 Task: Set the Billing contact to 'does not match regex' while creating a New Invoice.
Action: Mouse moved to (172, 20)
Screenshot: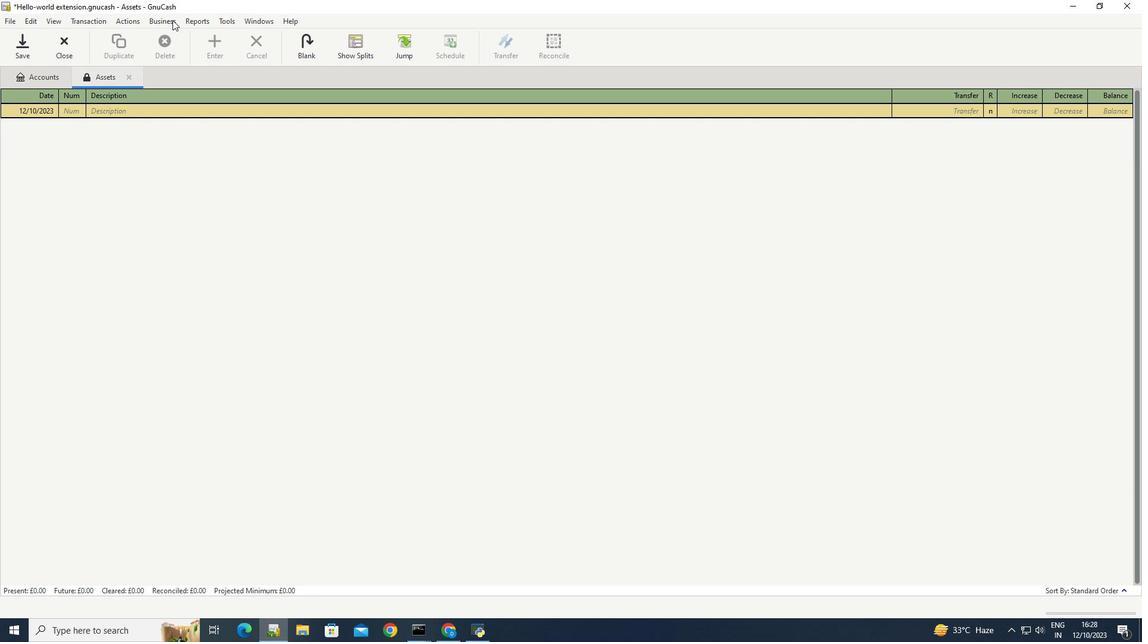 
Action: Mouse pressed left at (172, 20)
Screenshot: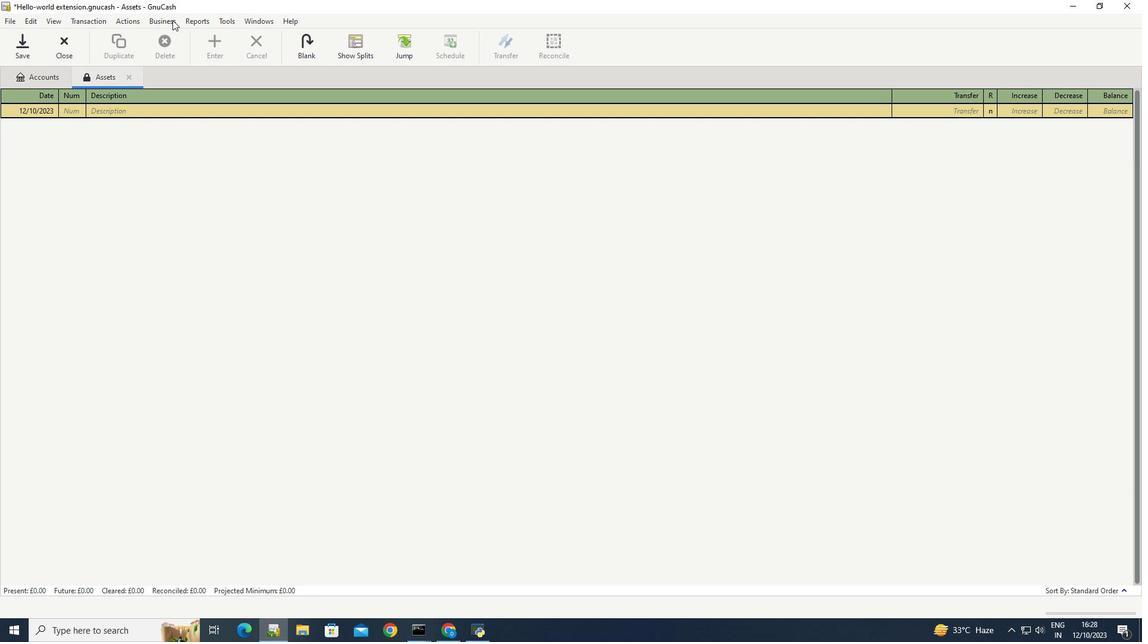 
Action: Mouse moved to (309, 81)
Screenshot: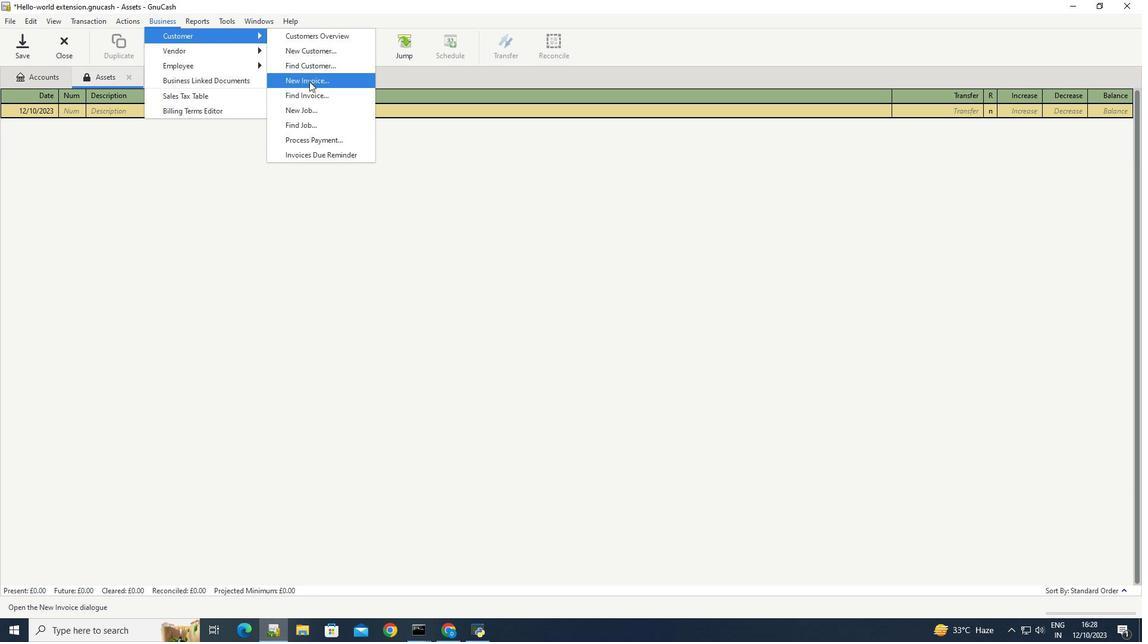 
Action: Mouse pressed left at (309, 81)
Screenshot: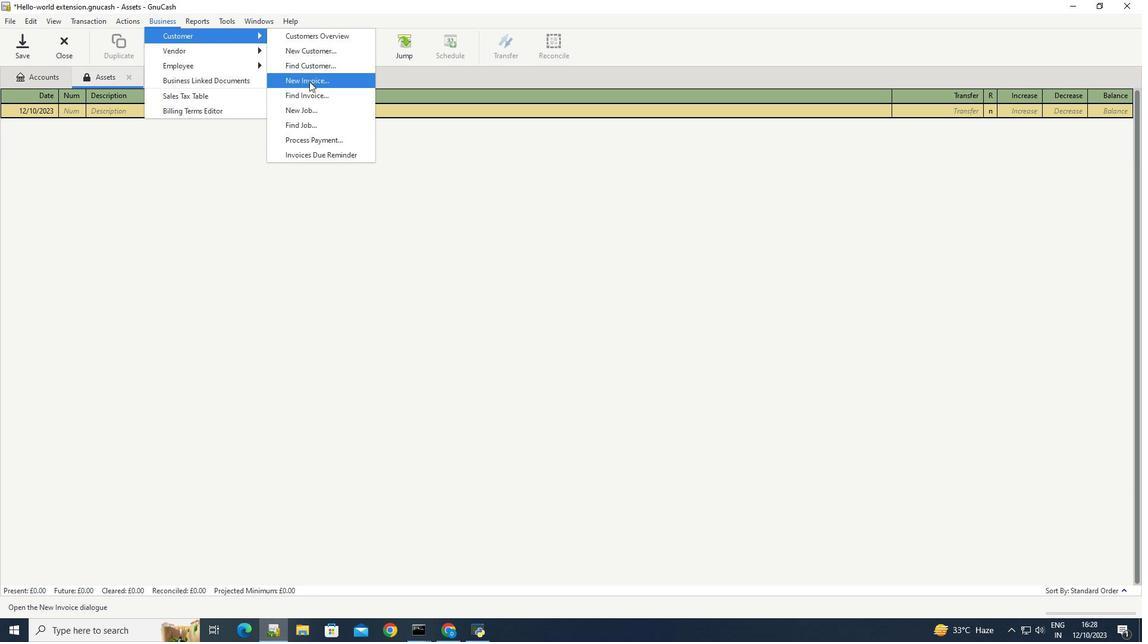 
Action: Mouse moved to (646, 323)
Screenshot: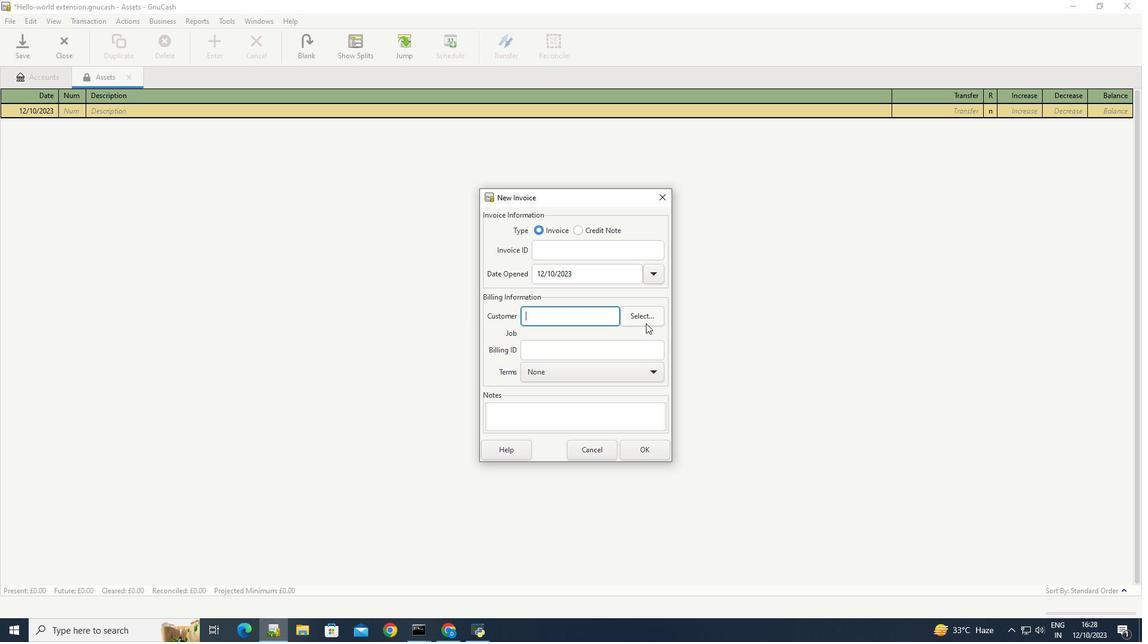 
Action: Mouse pressed left at (646, 323)
Screenshot: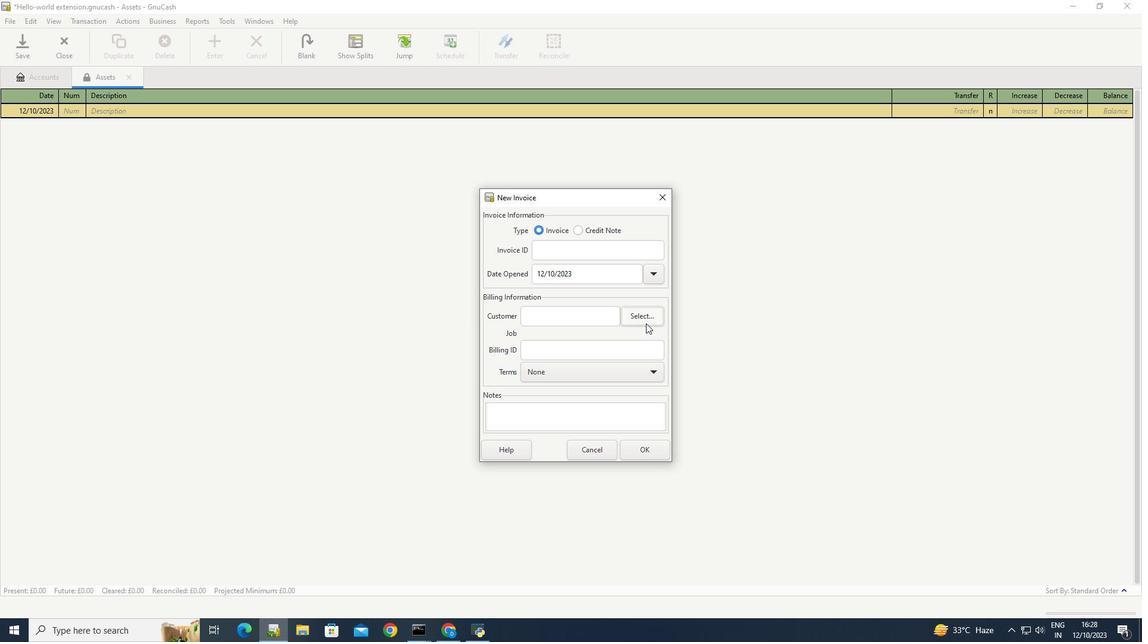 
Action: Mouse moved to (440, 281)
Screenshot: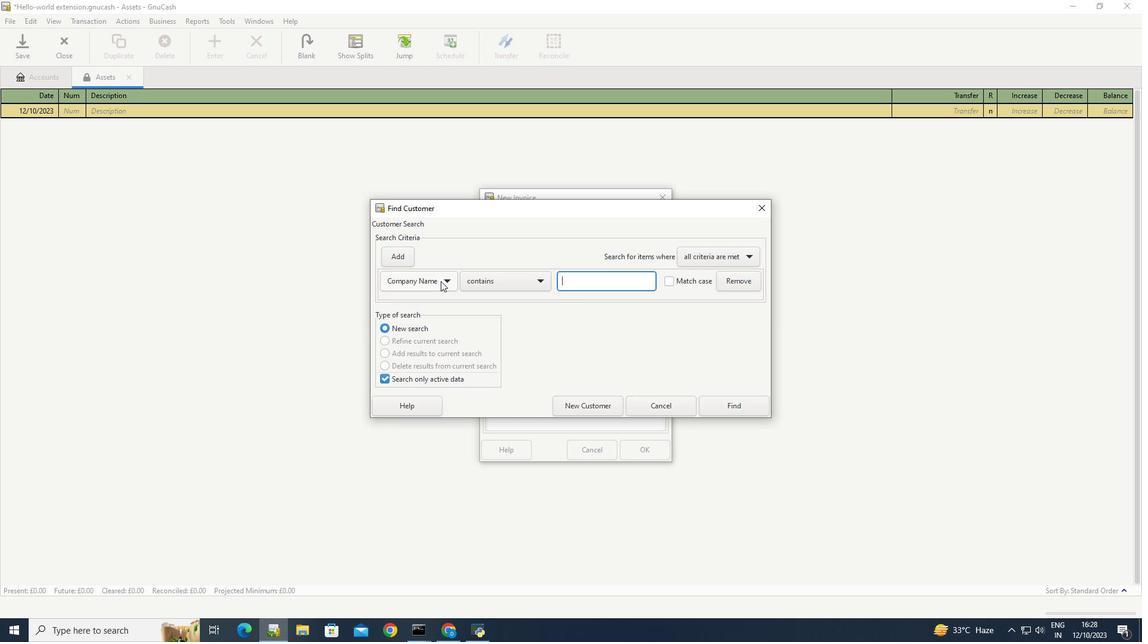 
Action: Mouse pressed left at (440, 281)
Screenshot: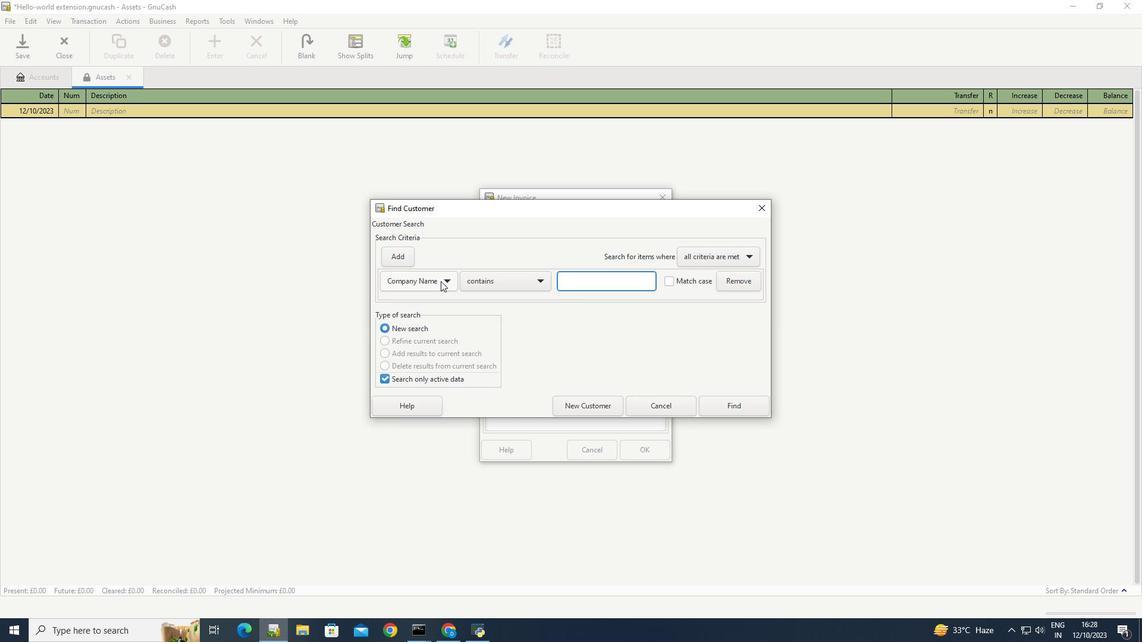 
Action: Mouse moved to (417, 315)
Screenshot: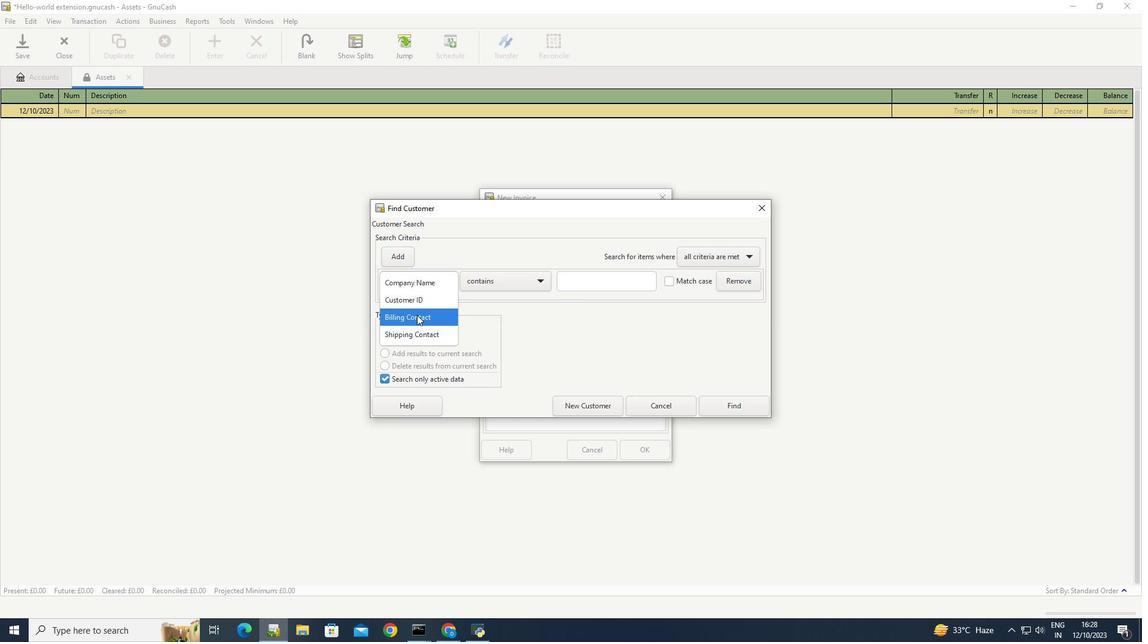 
Action: Mouse pressed left at (417, 315)
Screenshot: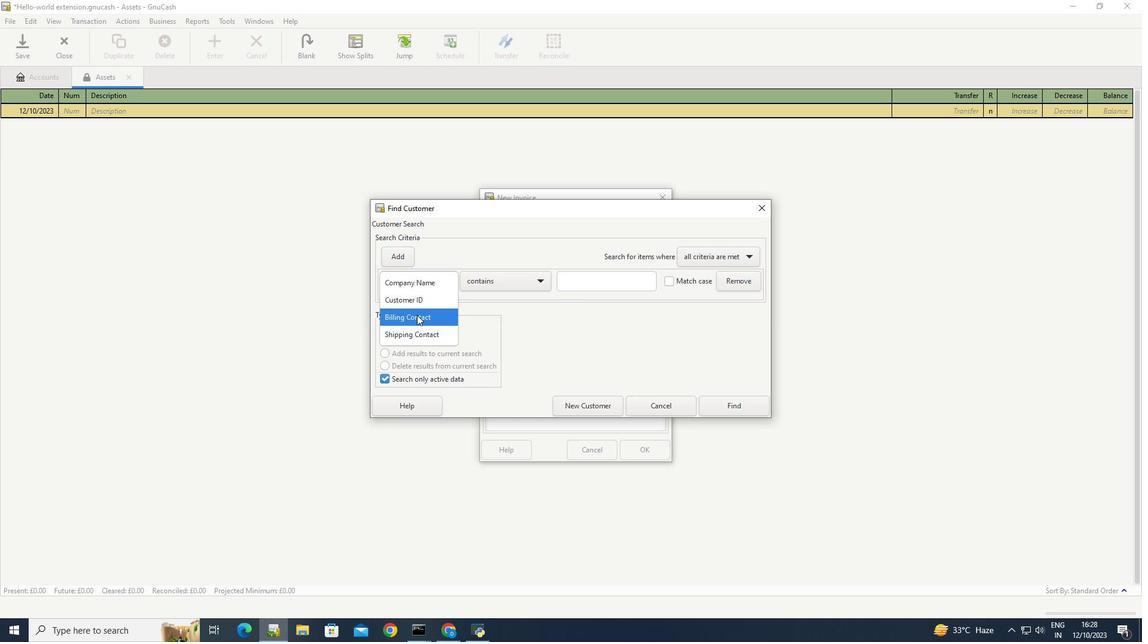 
Action: Mouse moved to (537, 280)
Screenshot: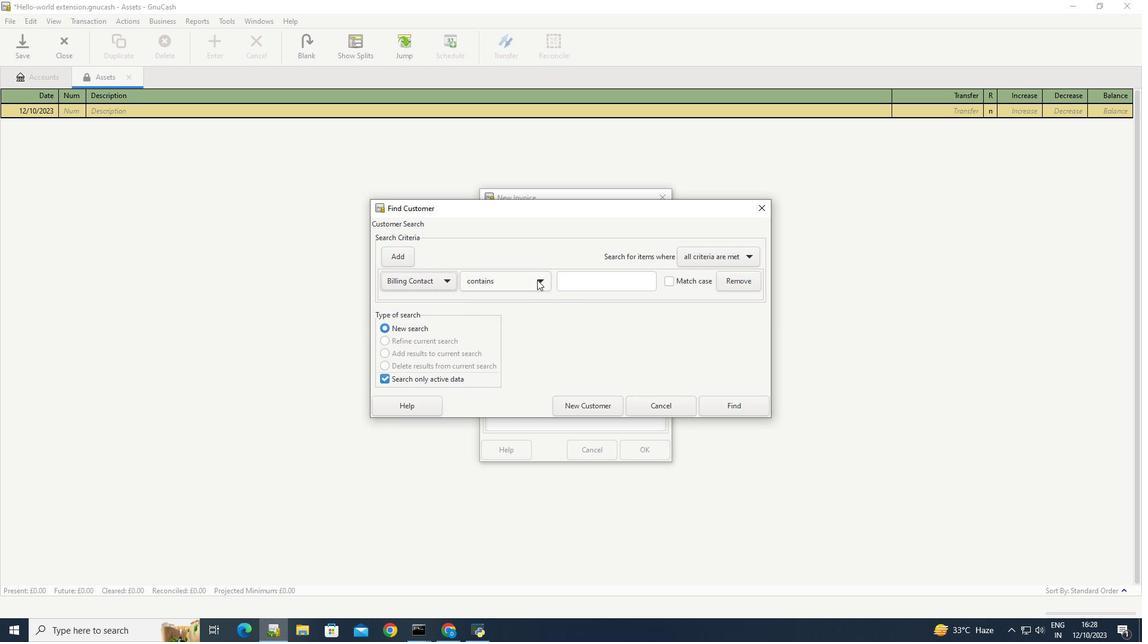 
Action: Mouse pressed left at (537, 280)
Screenshot: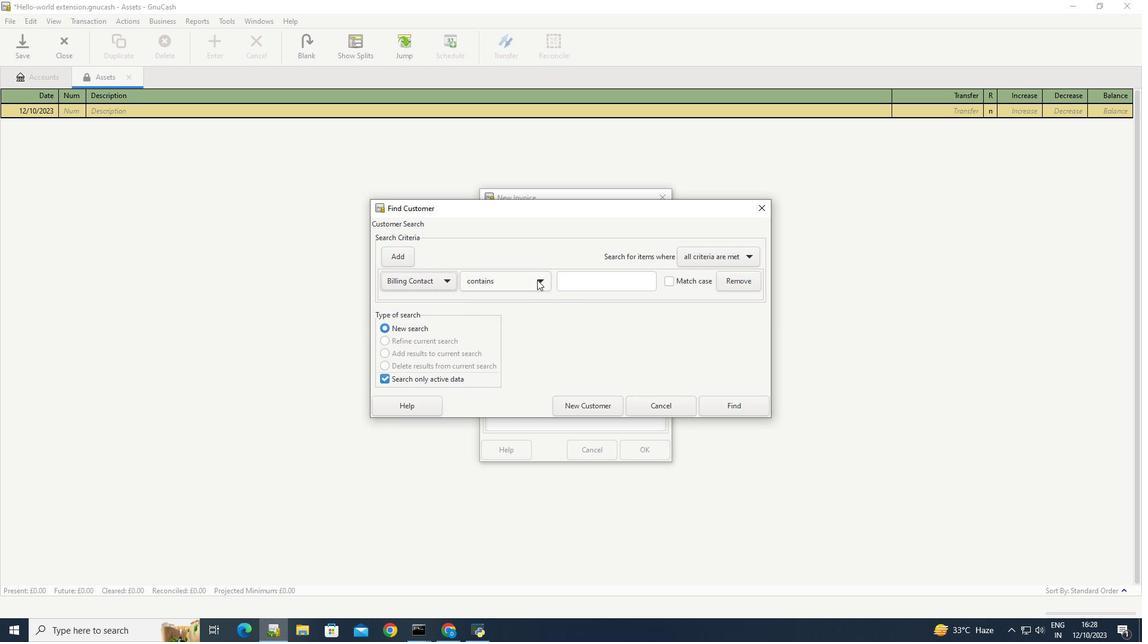 
Action: Mouse moved to (501, 333)
Screenshot: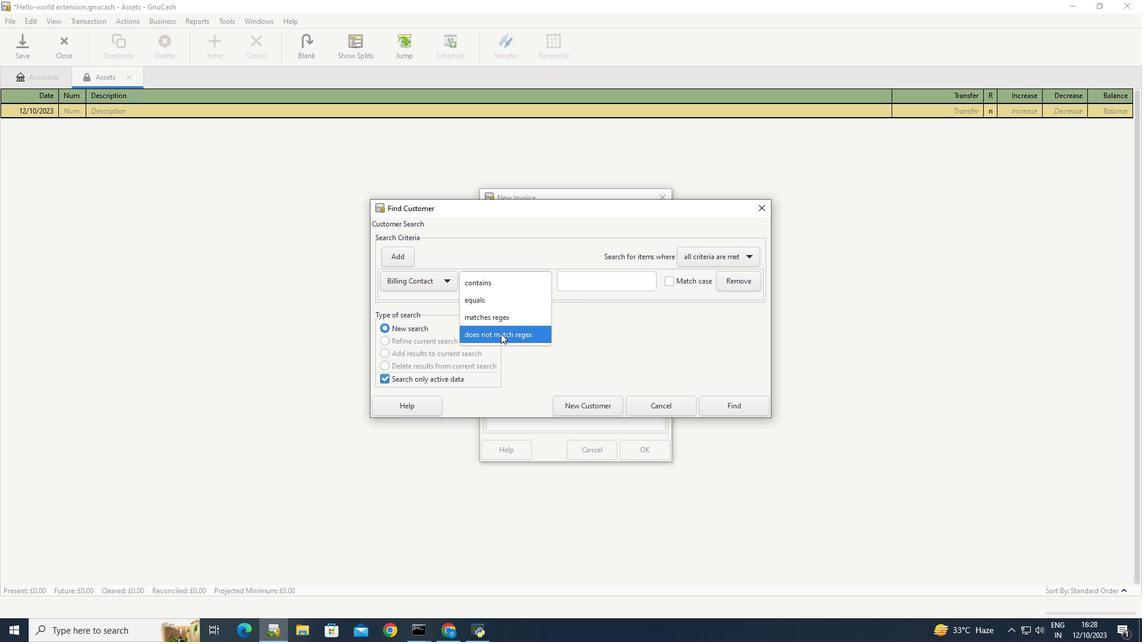 
Action: Mouse pressed left at (501, 333)
Screenshot: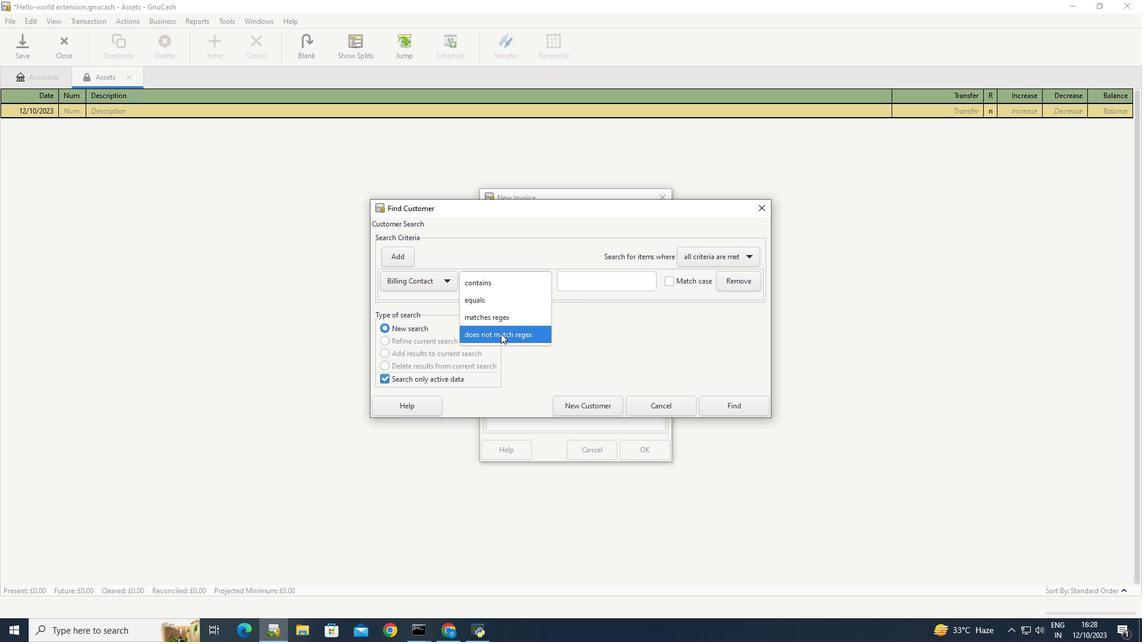 
Action: Mouse moved to (551, 338)
Screenshot: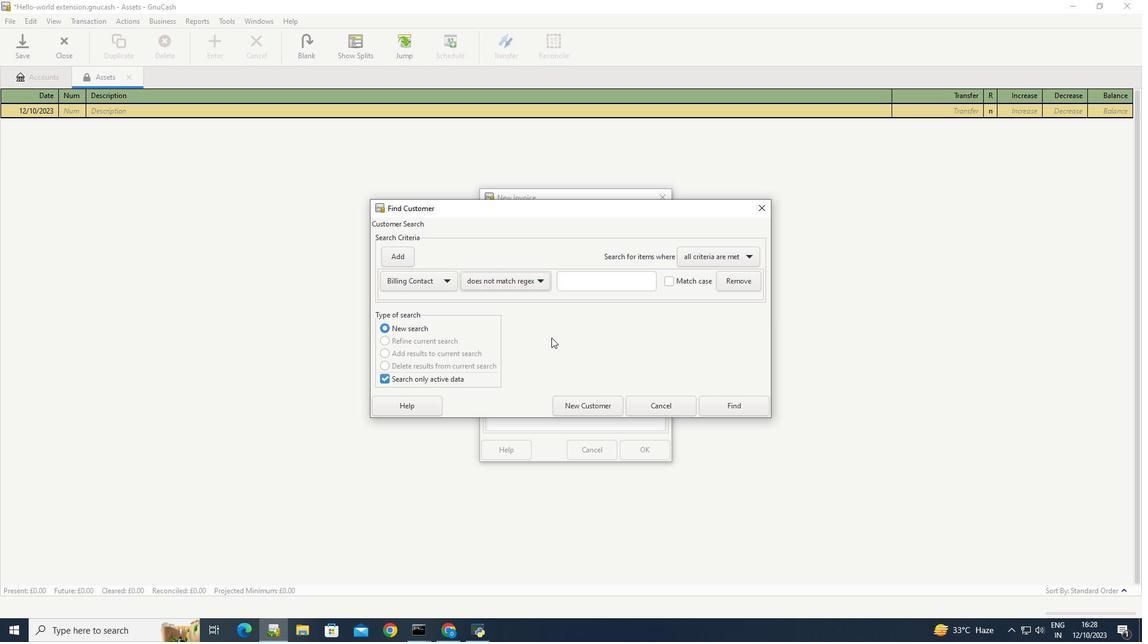 
Action: Mouse pressed left at (551, 338)
Screenshot: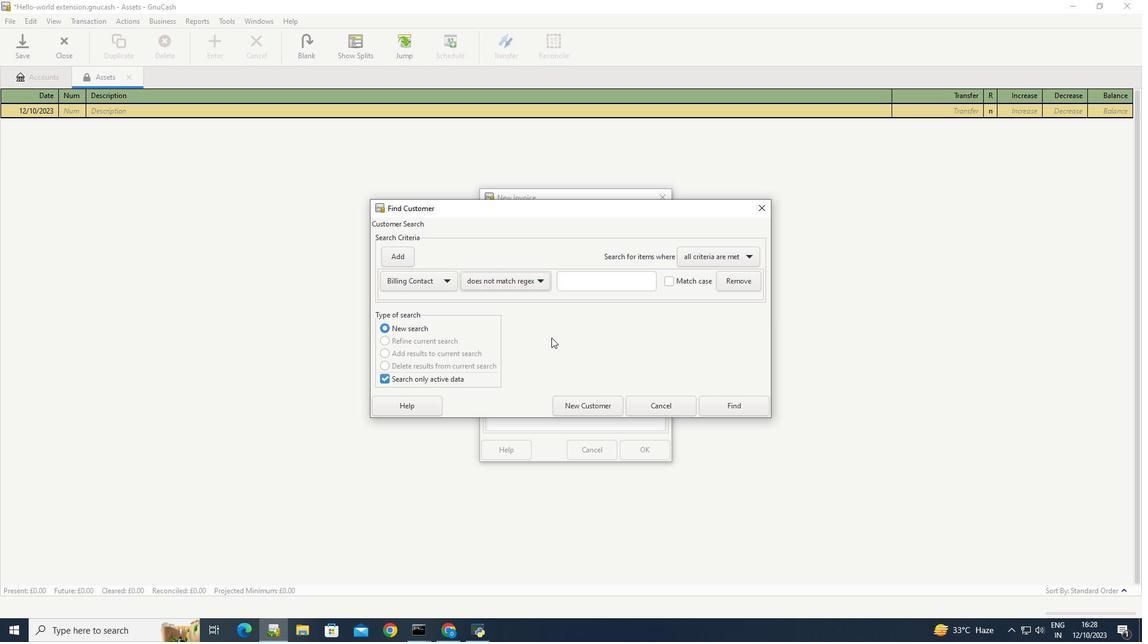 
